 Task: Add Sprouts Pineapple Teriyaki Chicken Thigh No Antibiotics Ever to the cart.
Action: Mouse moved to (22, 152)
Screenshot: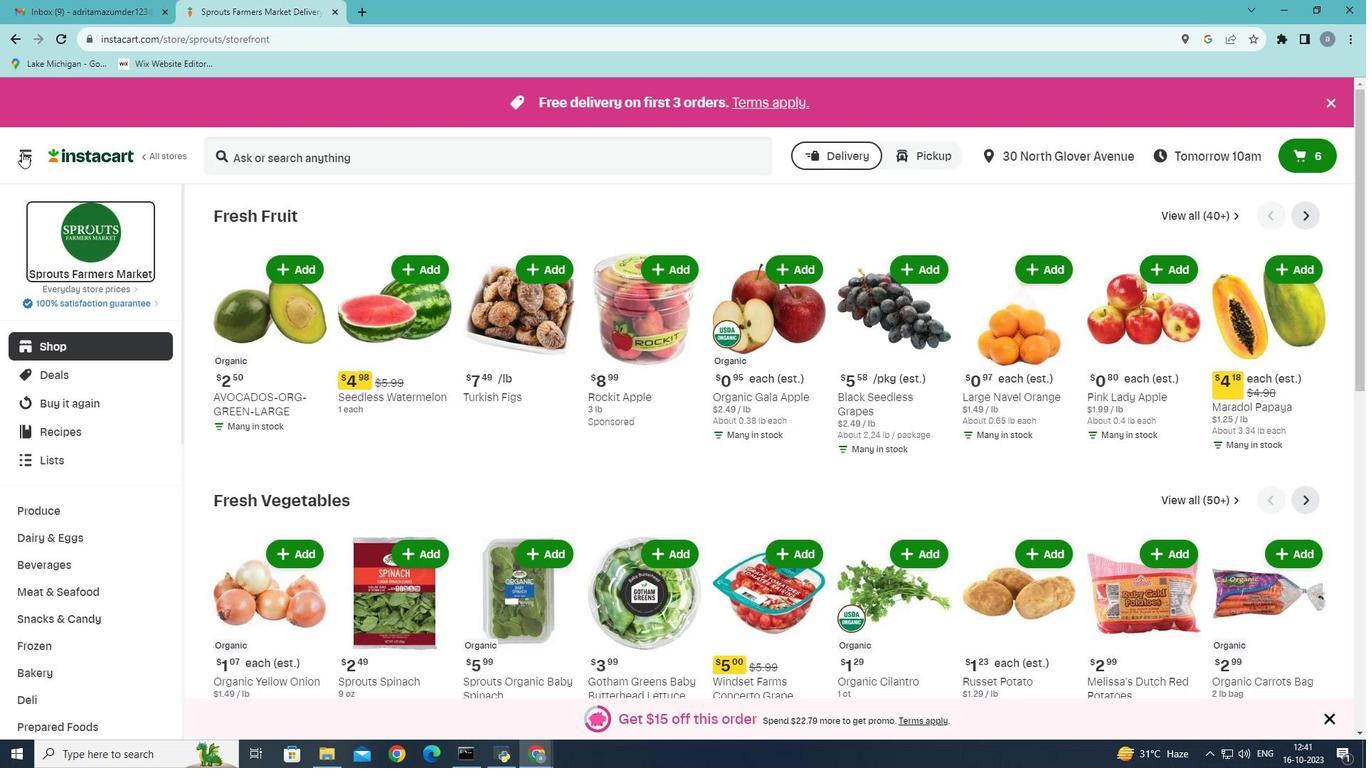 
Action: Mouse pressed left at (22, 152)
Screenshot: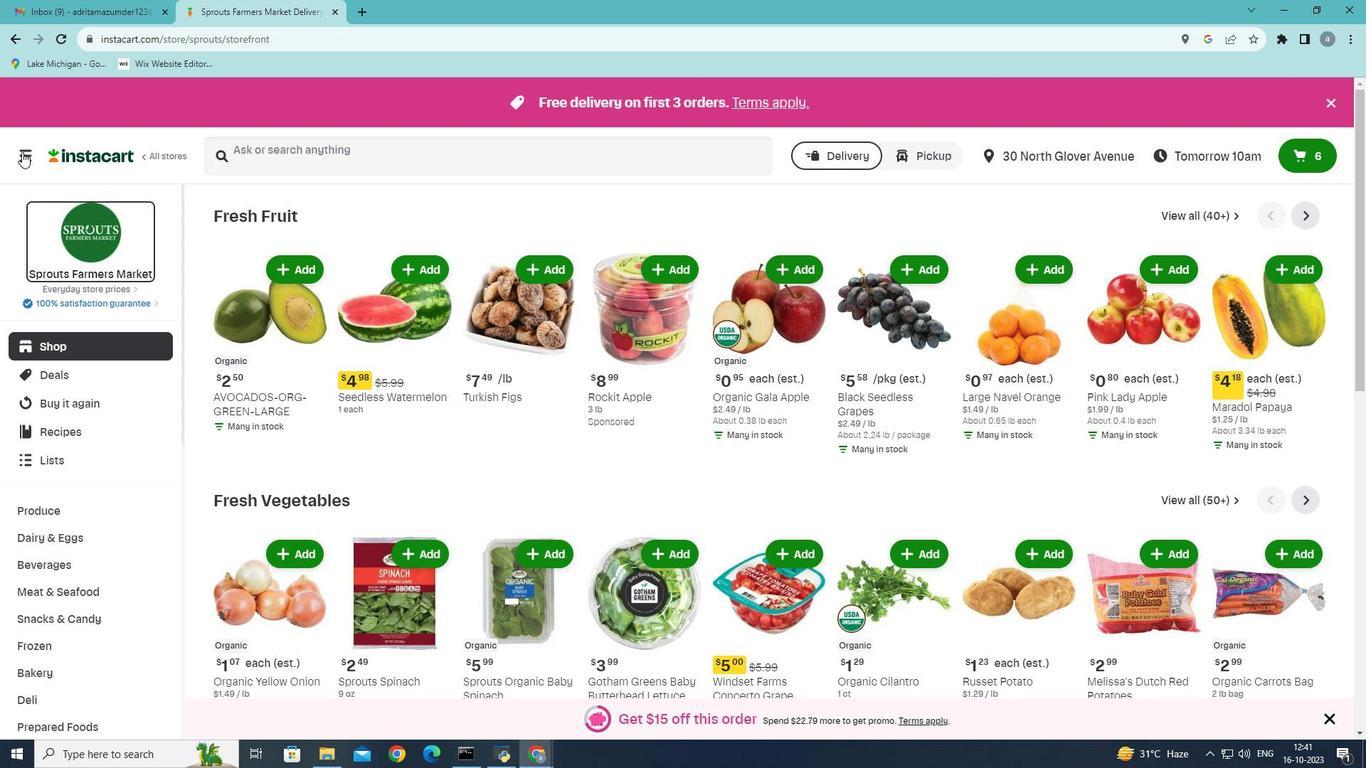 
Action: Mouse moved to (61, 419)
Screenshot: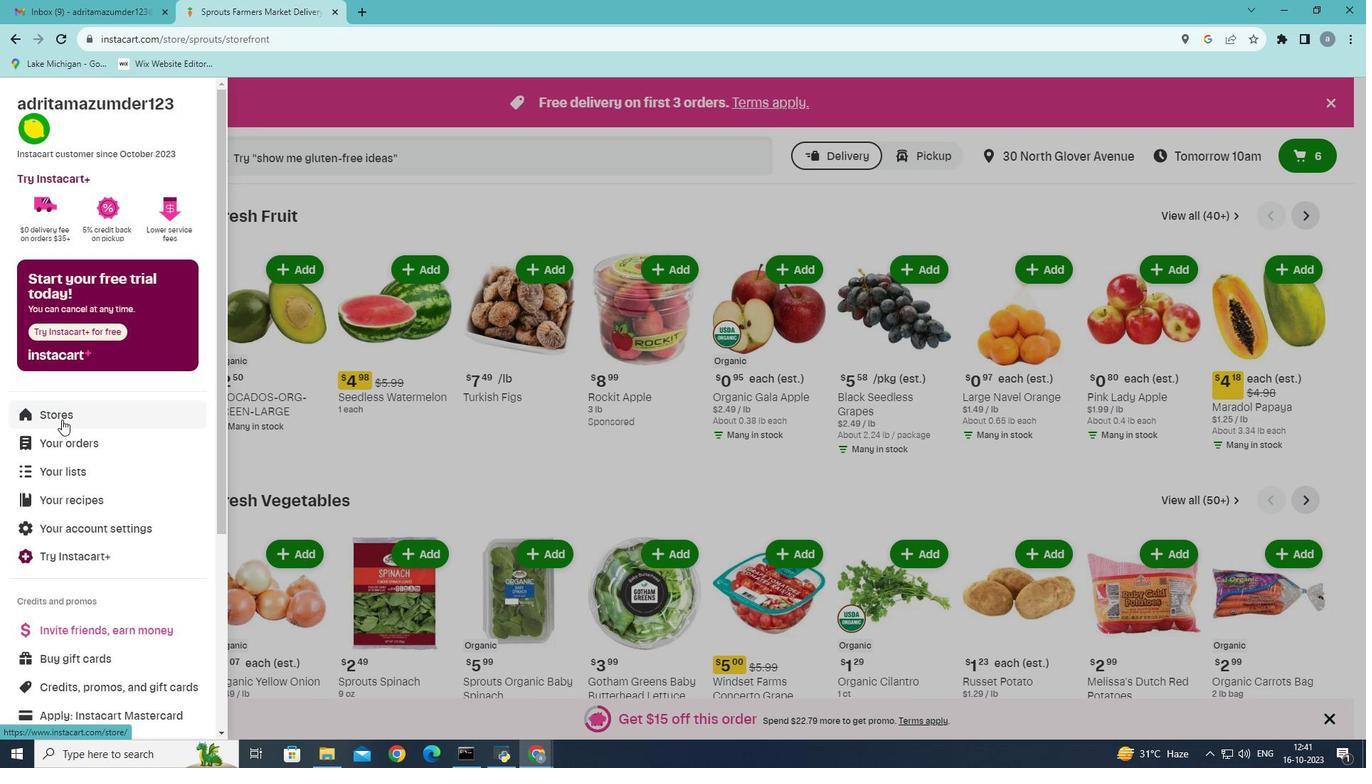 
Action: Mouse pressed left at (61, 419)
Screenshot: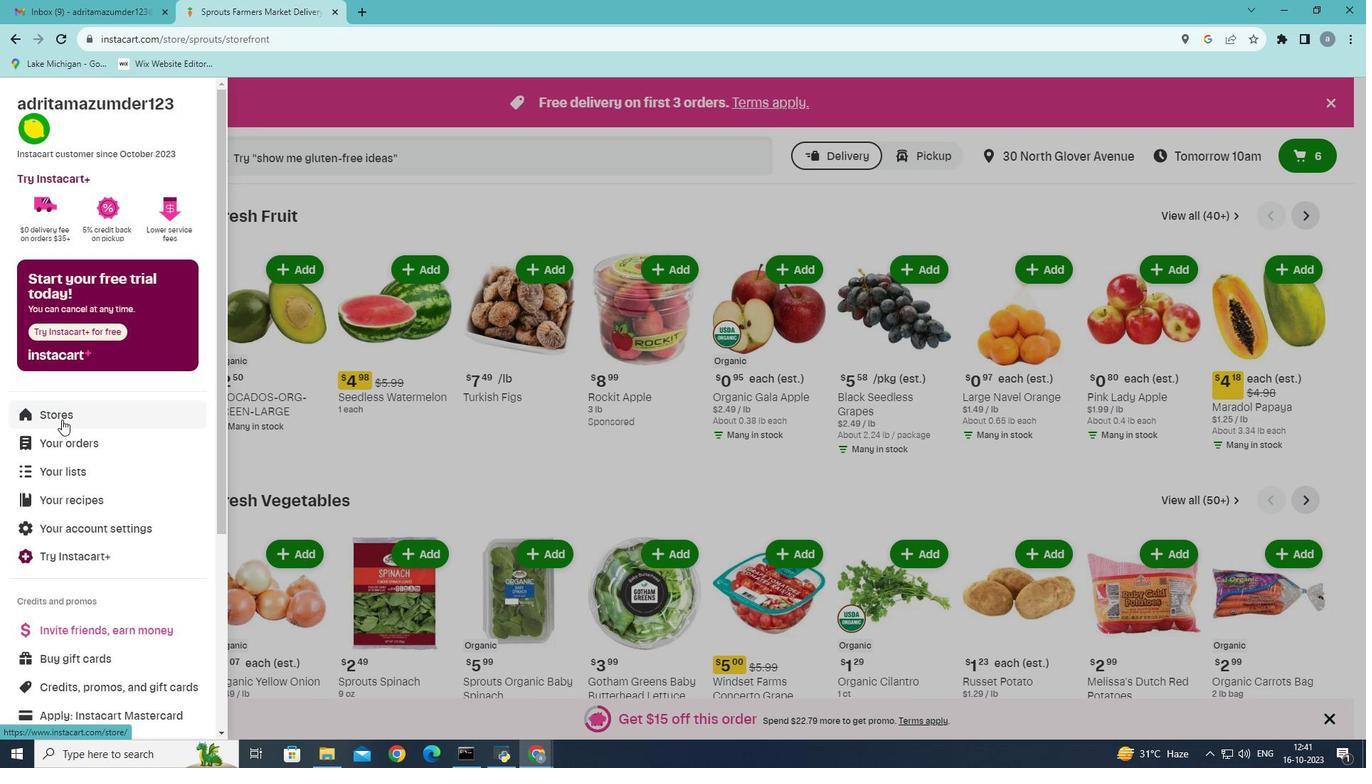 
Action: Mouse moved to (335, 167)
Screenshot: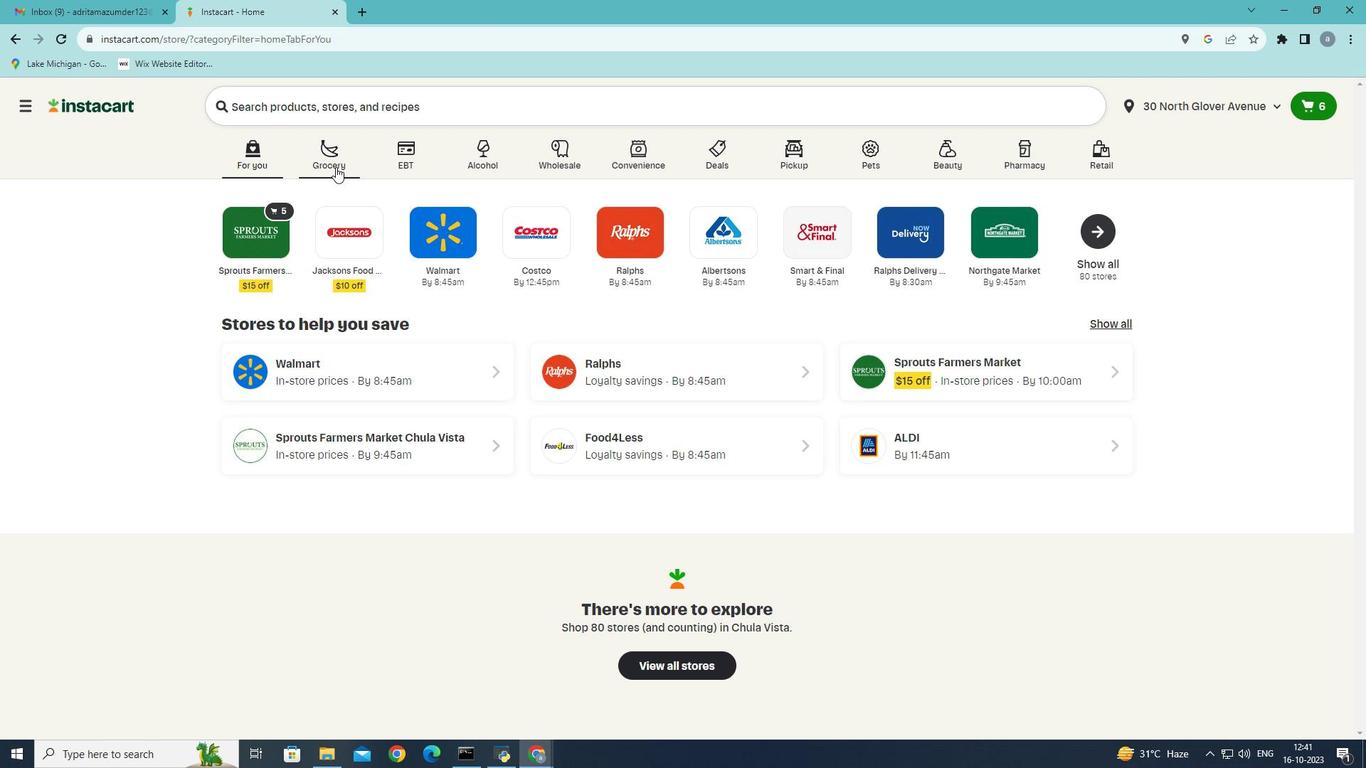
Action: Mouse pressed left at (335, 167)
Screenshot: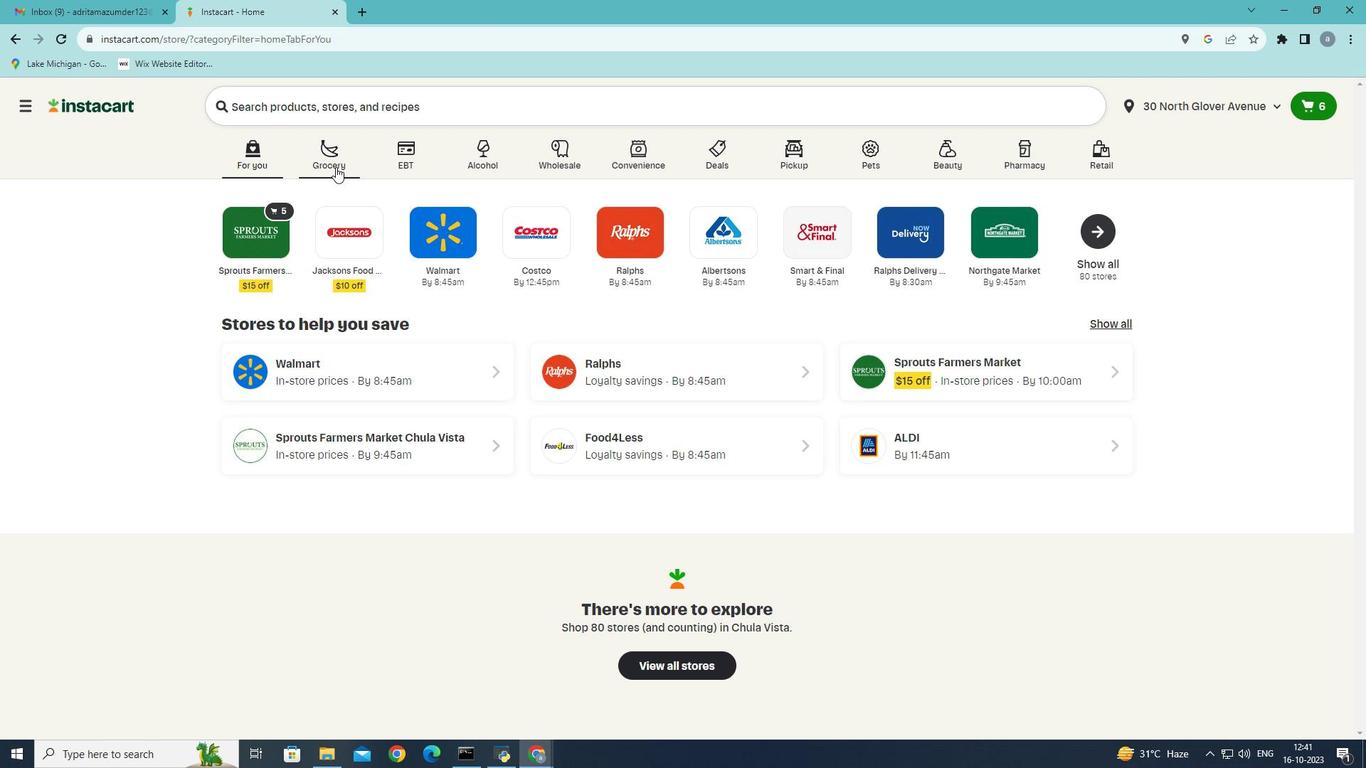 
Action: Mouse moved to (424, 246)
Screenshot: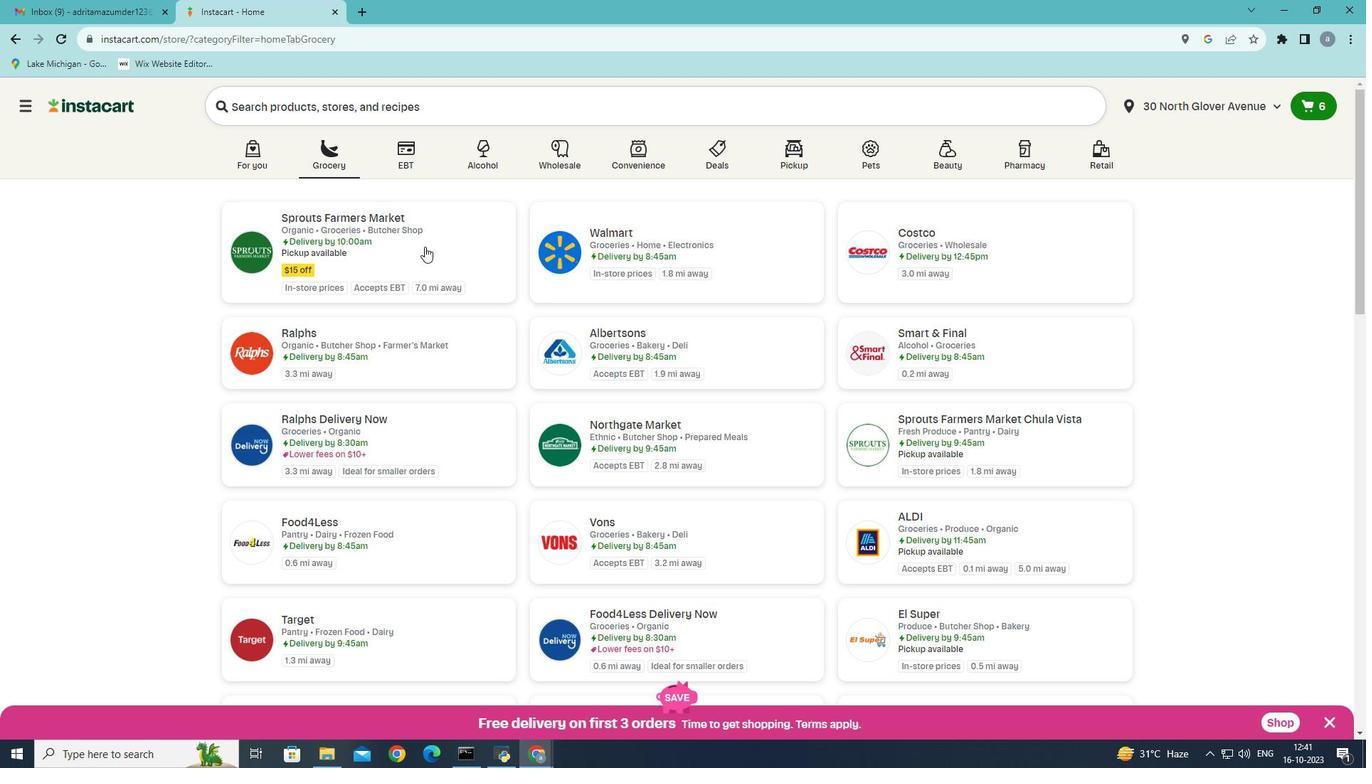 
Action: Mouse pressed left at (424, 246)
Screenshot: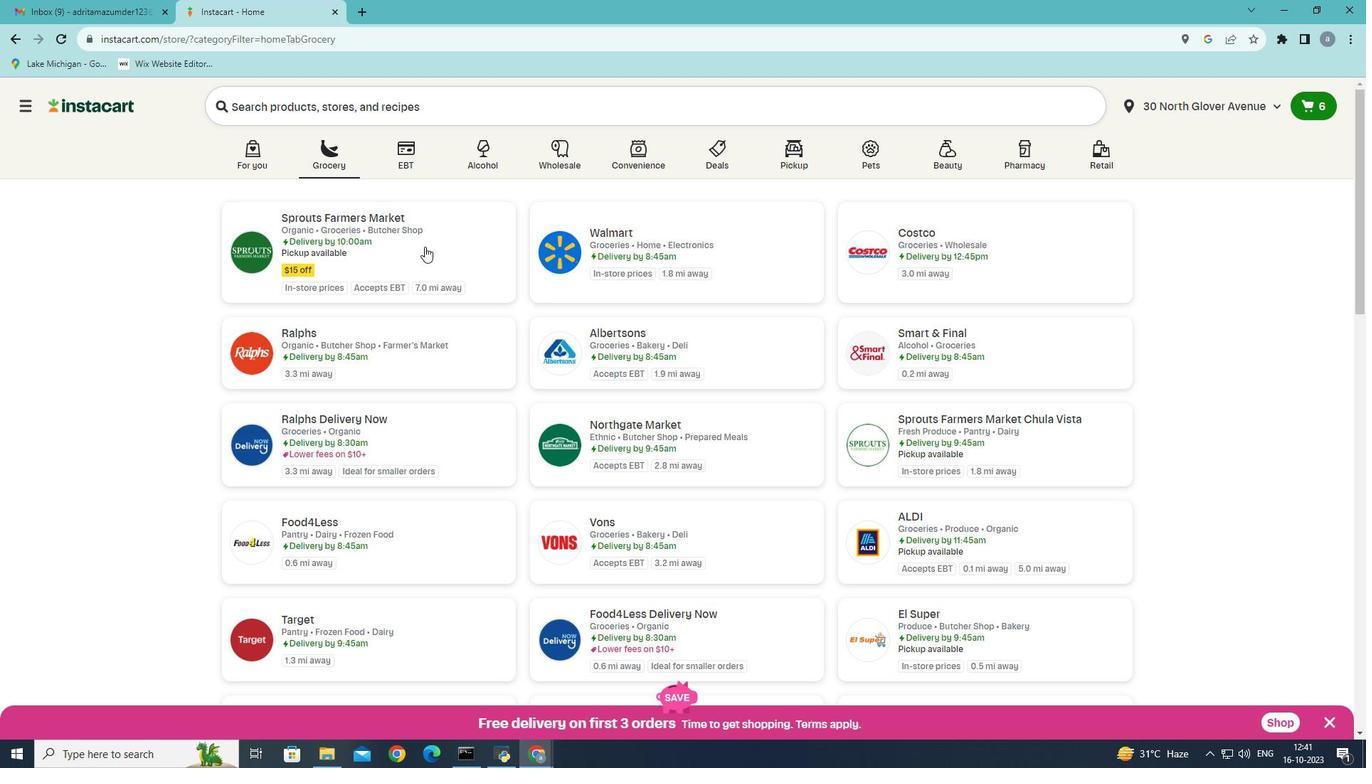 
Action: Mouse moved to (83, 594)
Screenshot: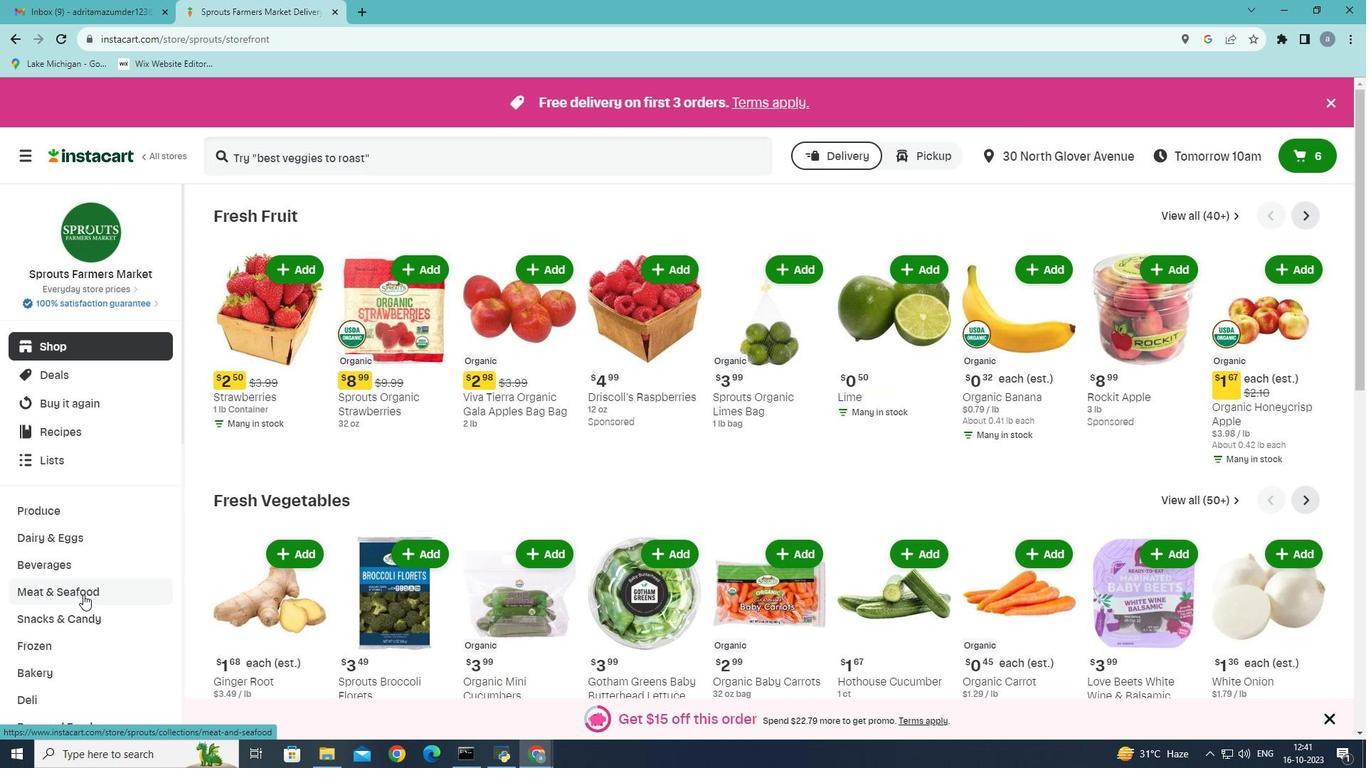 
Action: Mouse pressed left at (83, 594)
Screenshot: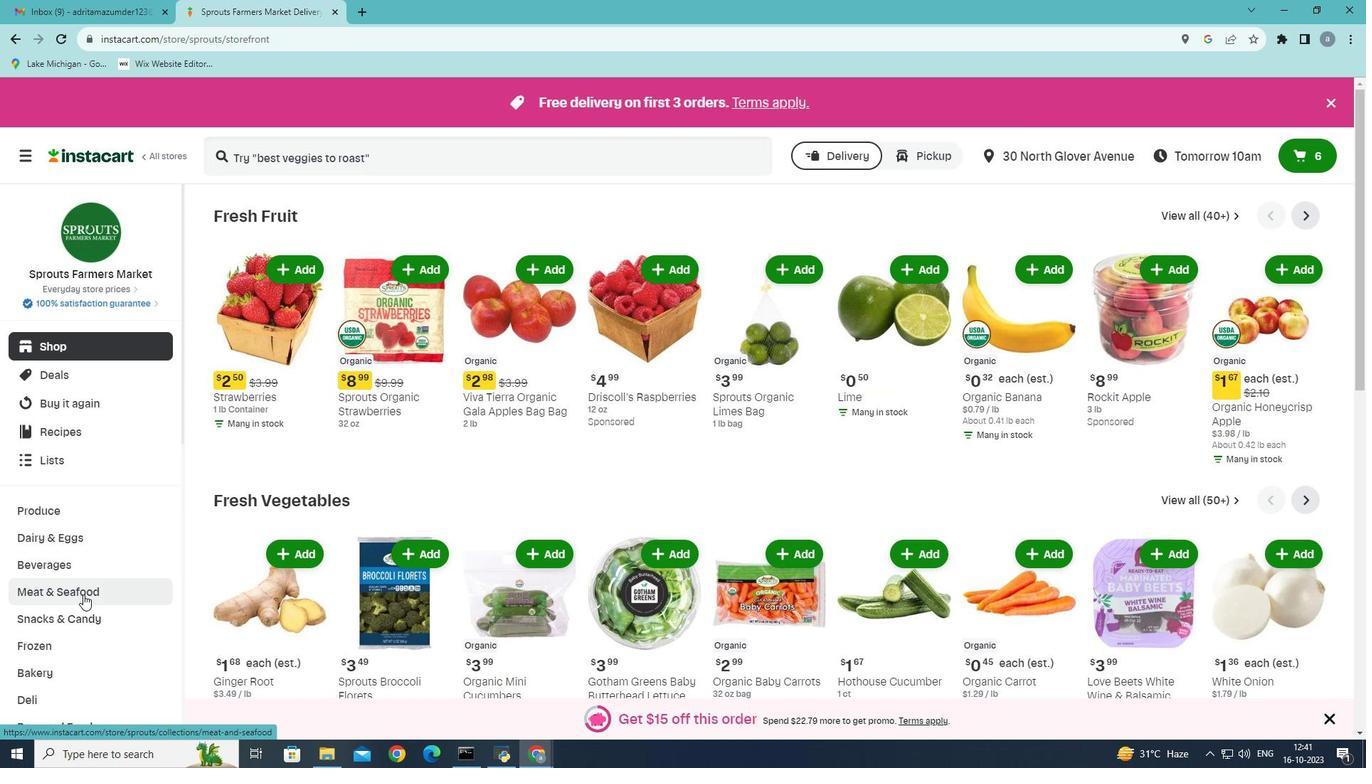 
Action: Mouse moved to (371, 255)
Screenshot: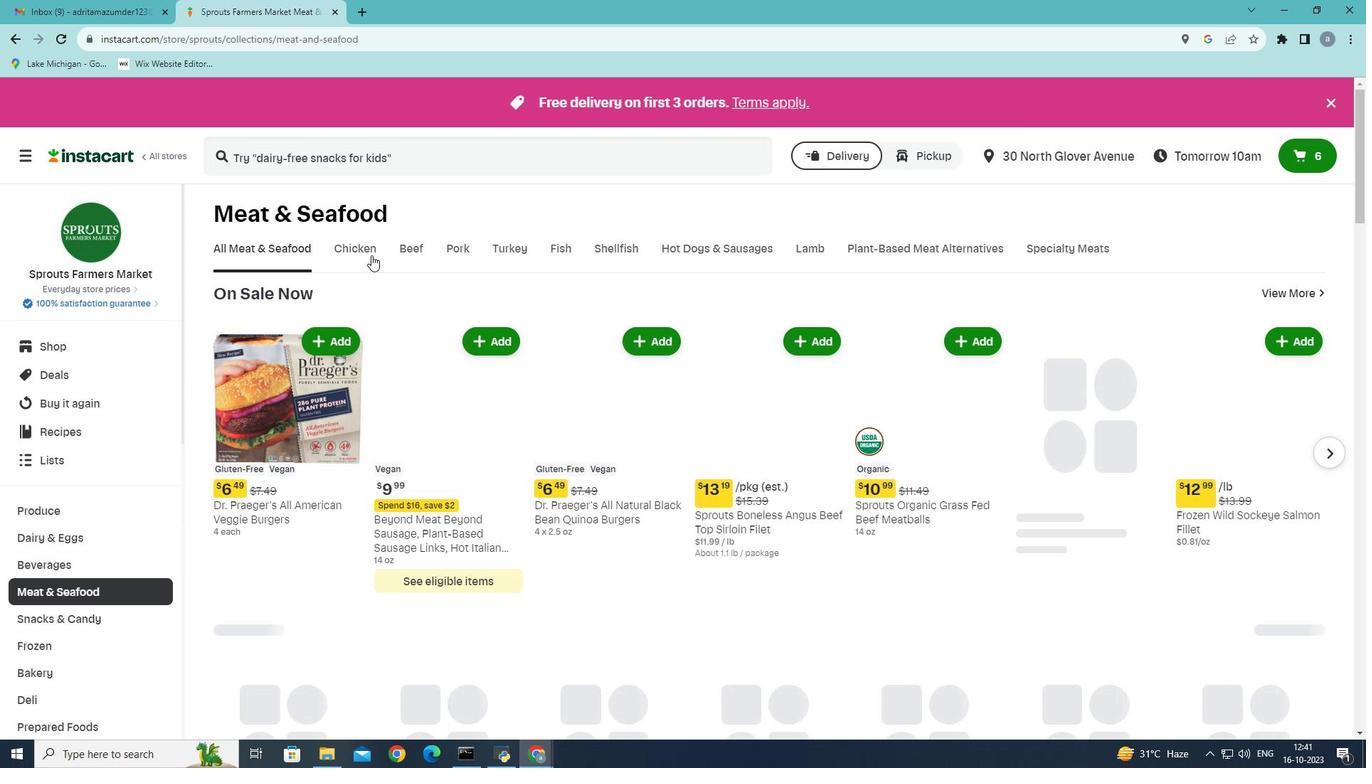 
Action: Mouse pressed left at (371, 255)
Screenshot: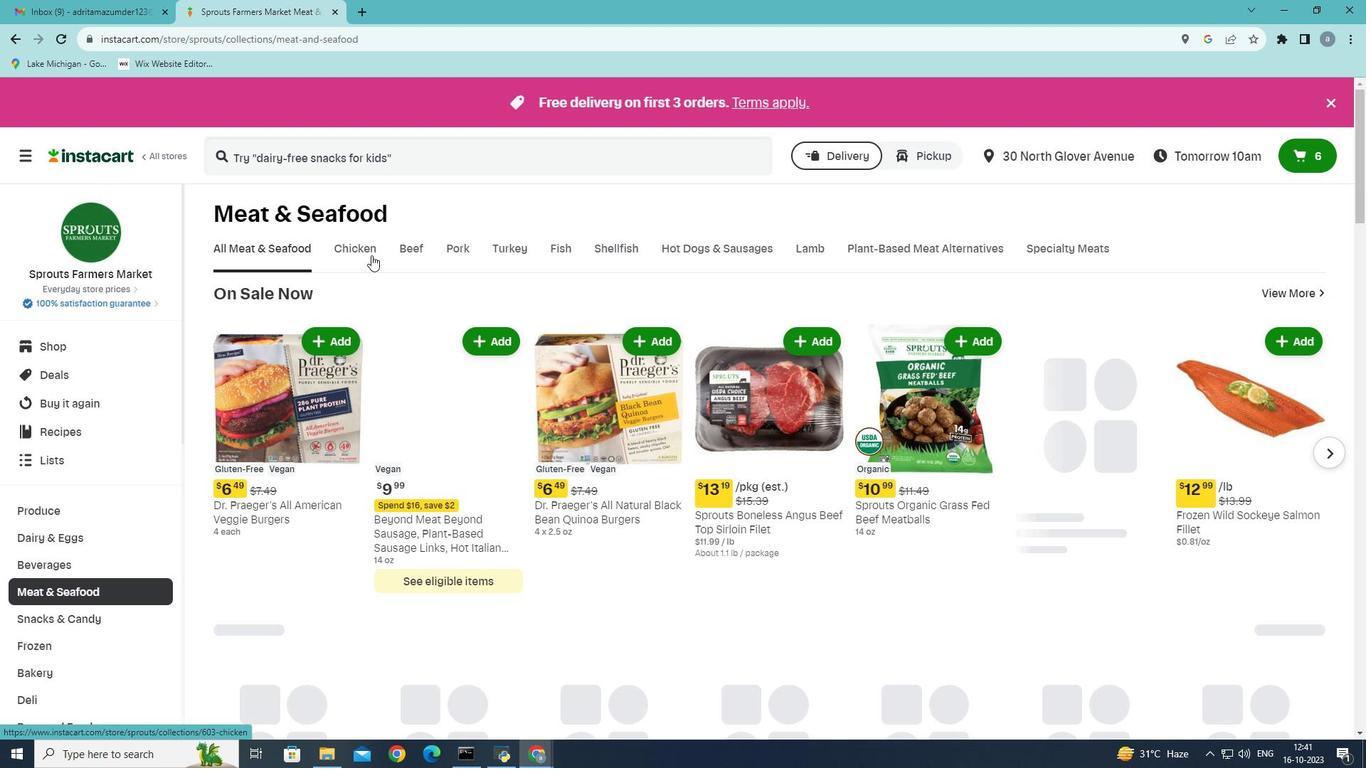 
Action: Mouse moved to (424, 316)
Screenshot: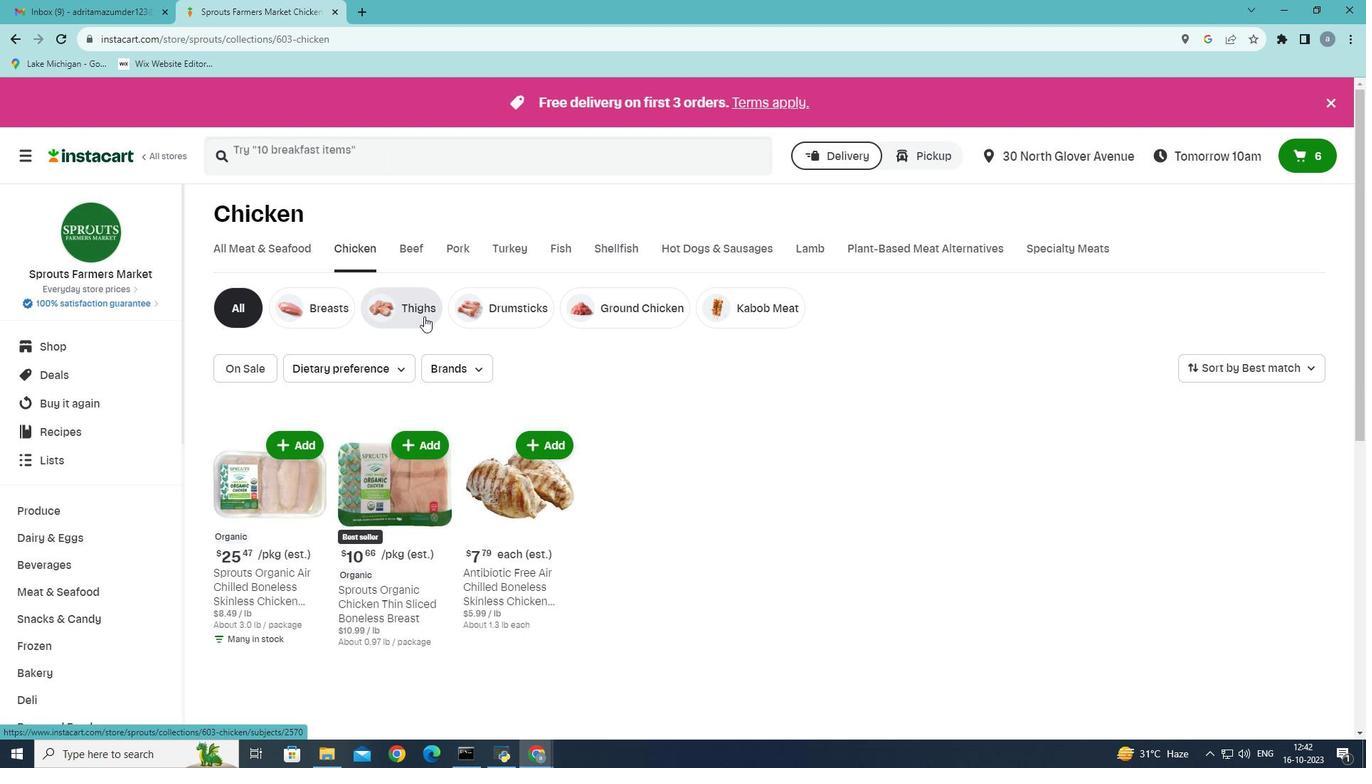 
Action: Mouse pressed left at (424, 316)
Screenshot: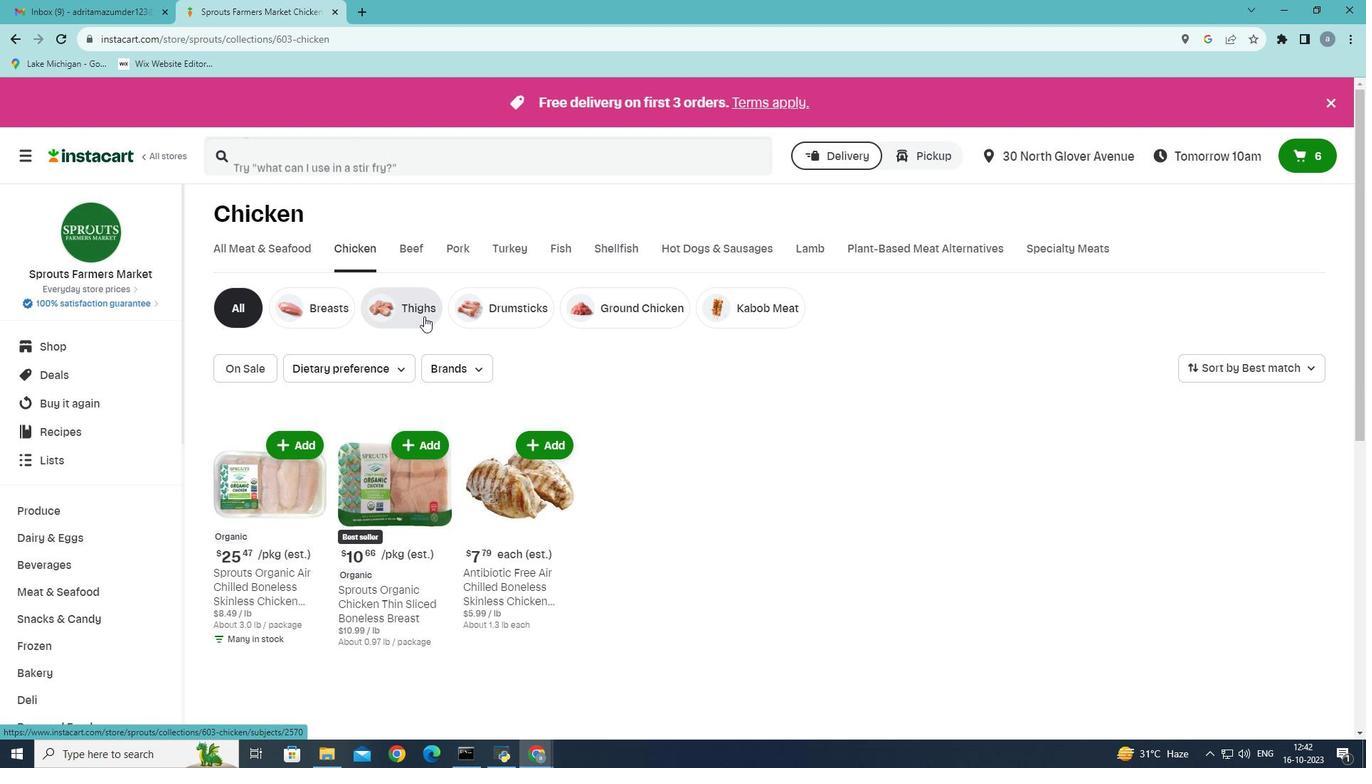 
Action: Mouse moved to (417, 443)
Screenshot: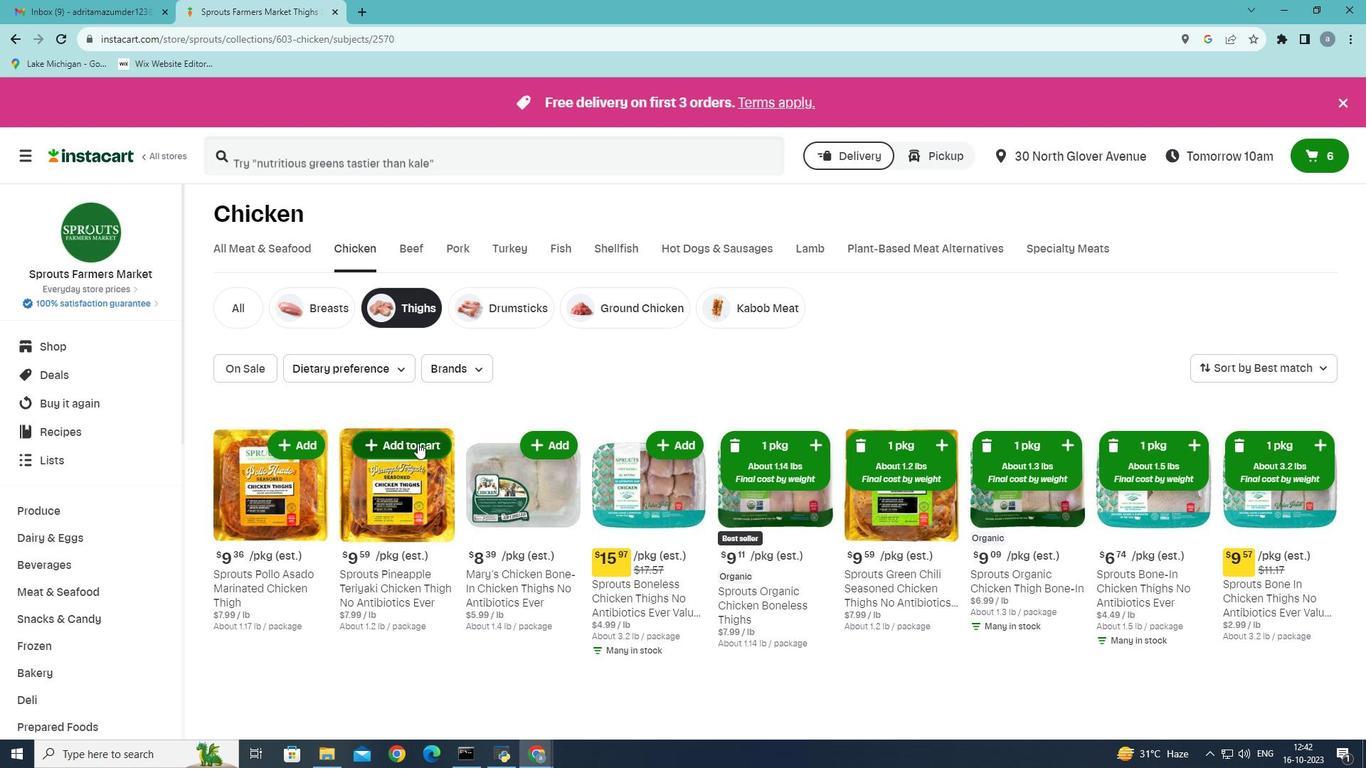 
Action: Mouse pressed left at (417, 443)
Screenshot: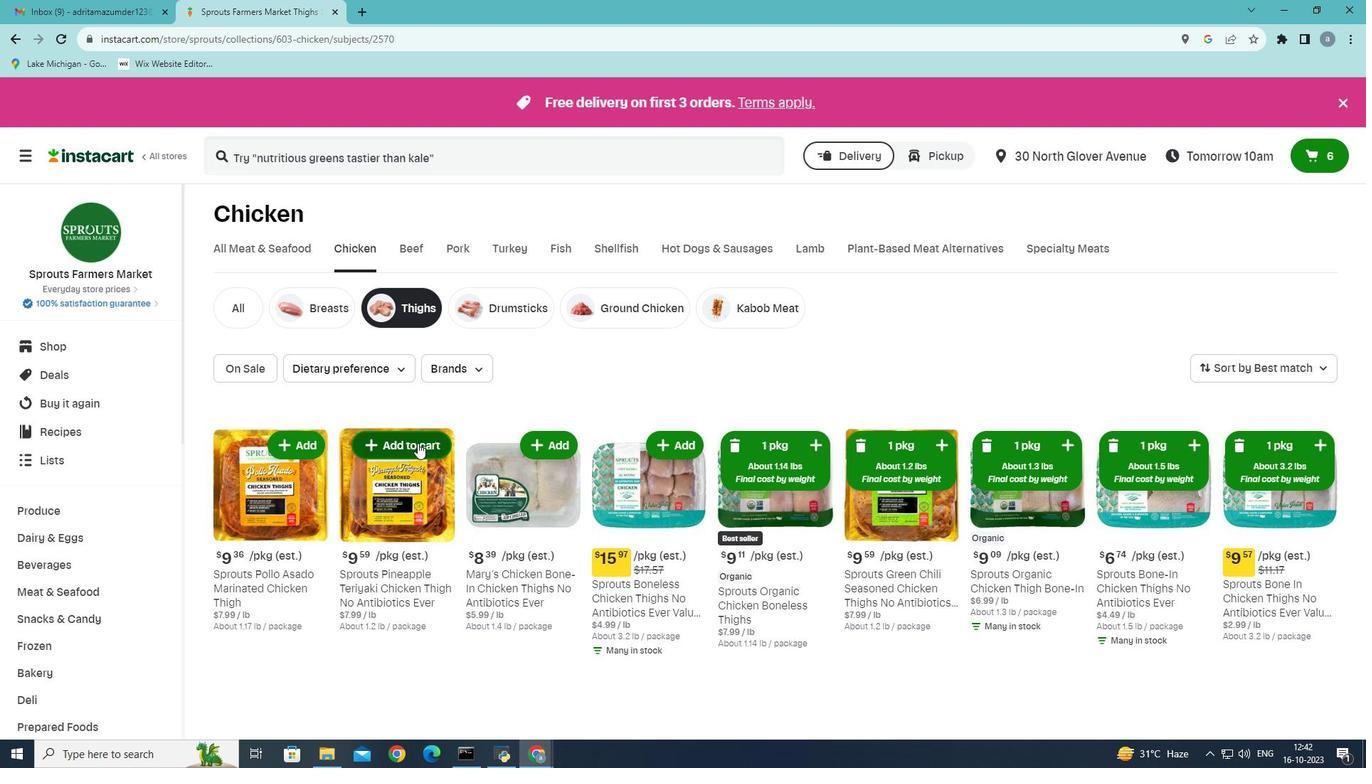 
